 Task: Create a due date automation trigger when advanced on, on the wednesdayof the week before a card is due add fields without custom field "Resume" set to a date between 1 and 7 days ago at 11:00 AM.
Action: Mouse moved to (985, 79)
Screenshot: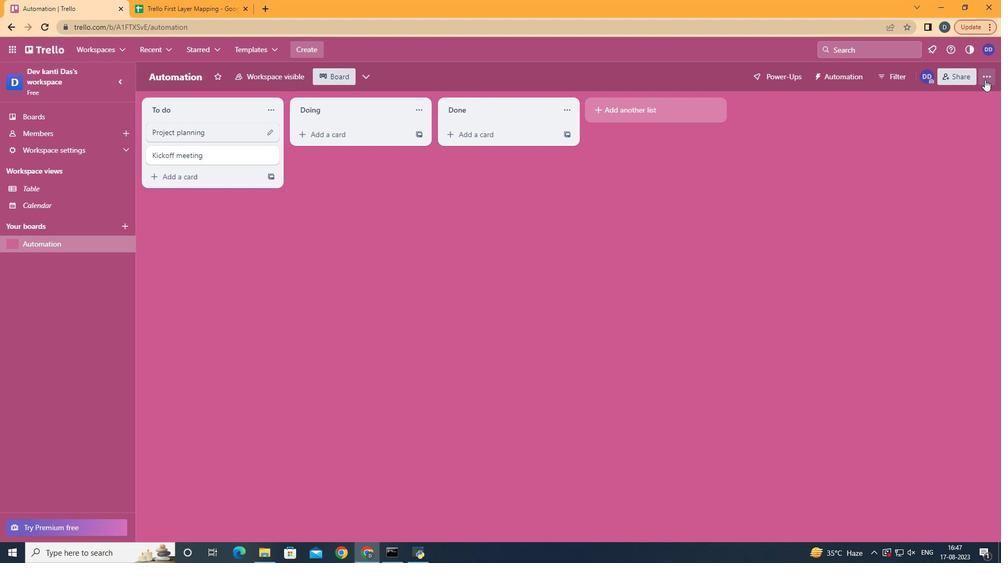 
Action: Mouse pressed left at (985, 79)
Screenshot: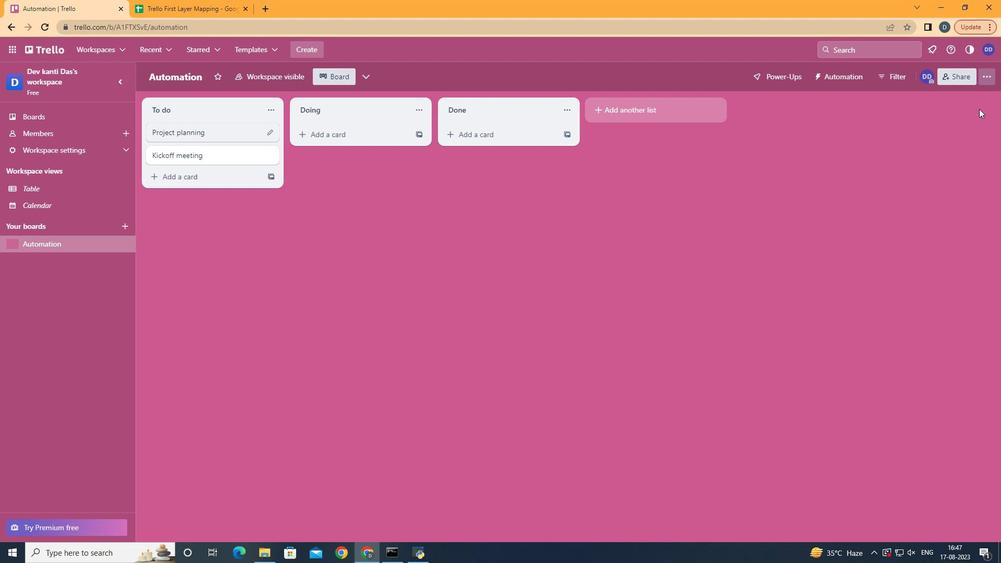 
Action: Mouse moved to (930, 217)
Screenshot: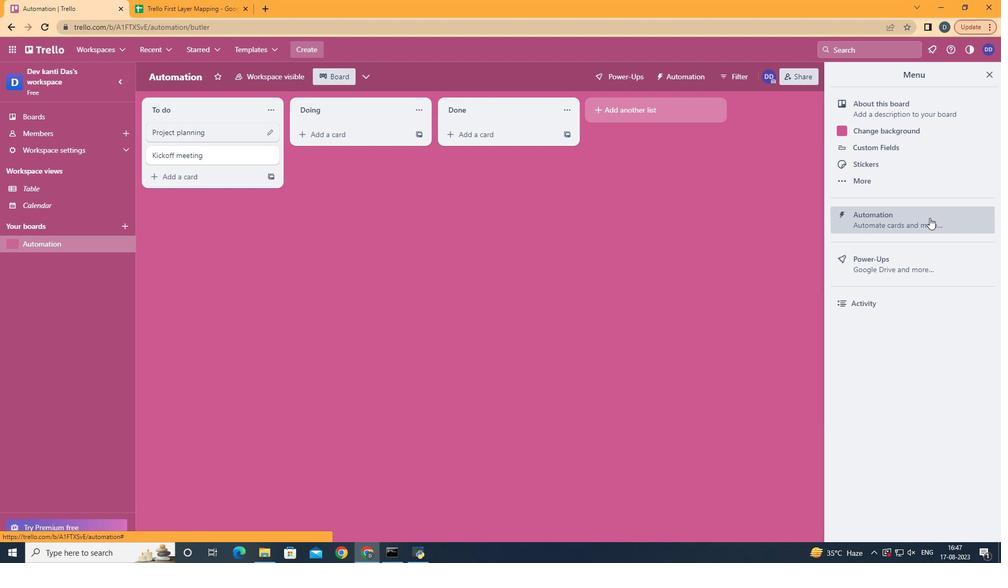 
Action: Mouse pressed left at (930, 217)
Screenshot: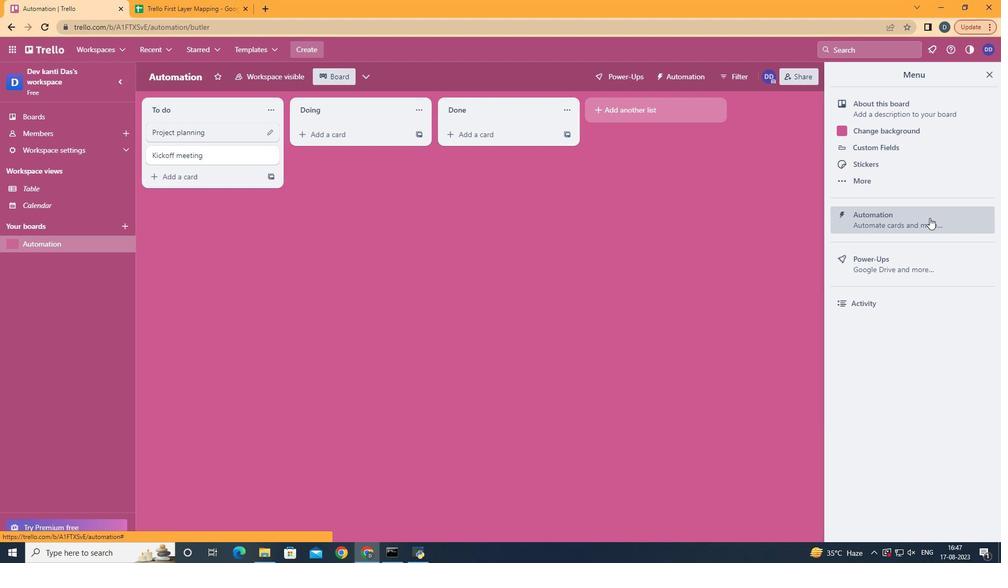 
Action: Mouse moved to (196, 214)
Screenshot: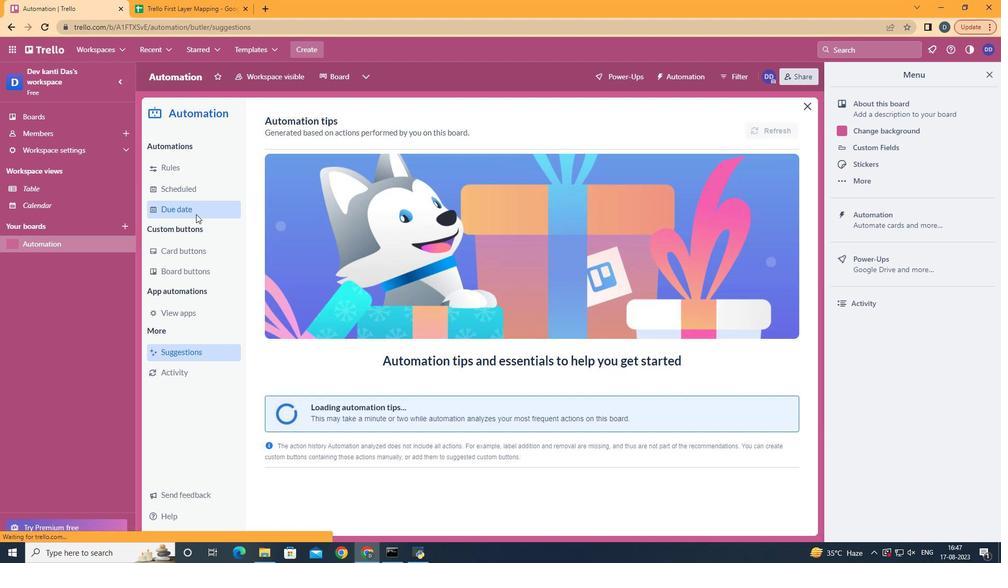 
Action: Mouse pressed left at (196, 214)
Screenshot: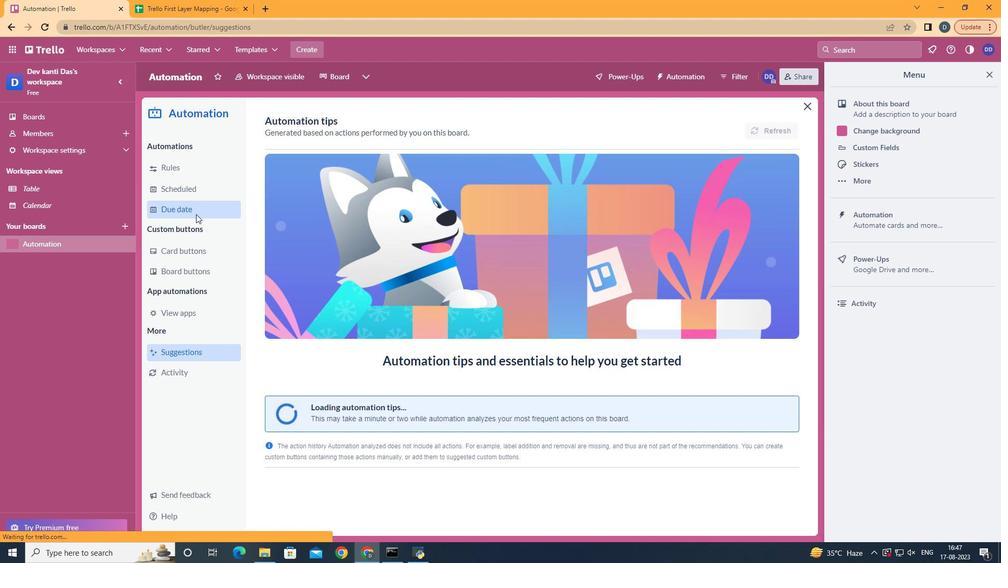 
Action: Mouse moved to (736, 126)
Screenshot: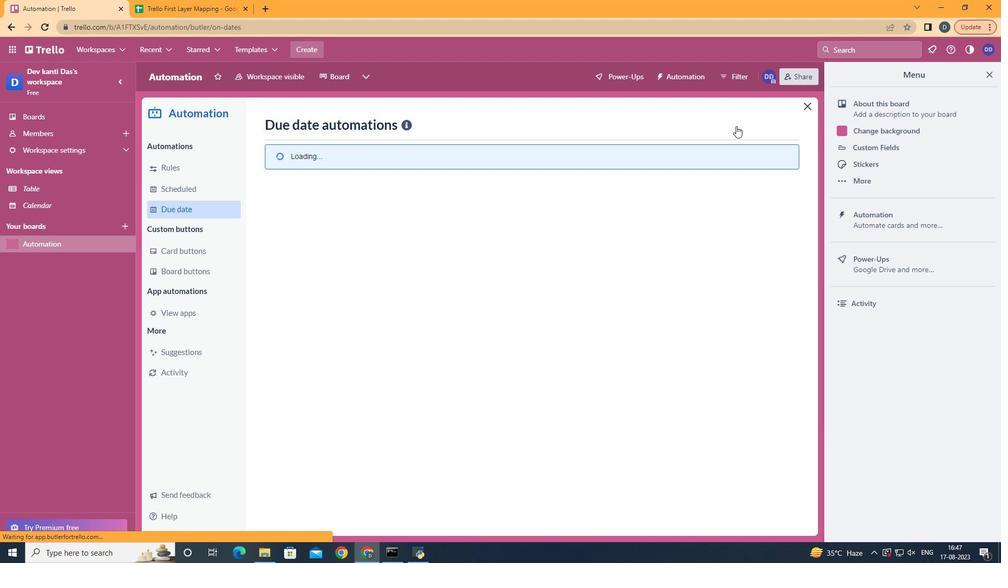 
Action: Mouse pressed left at (736, 126)
Screenshot: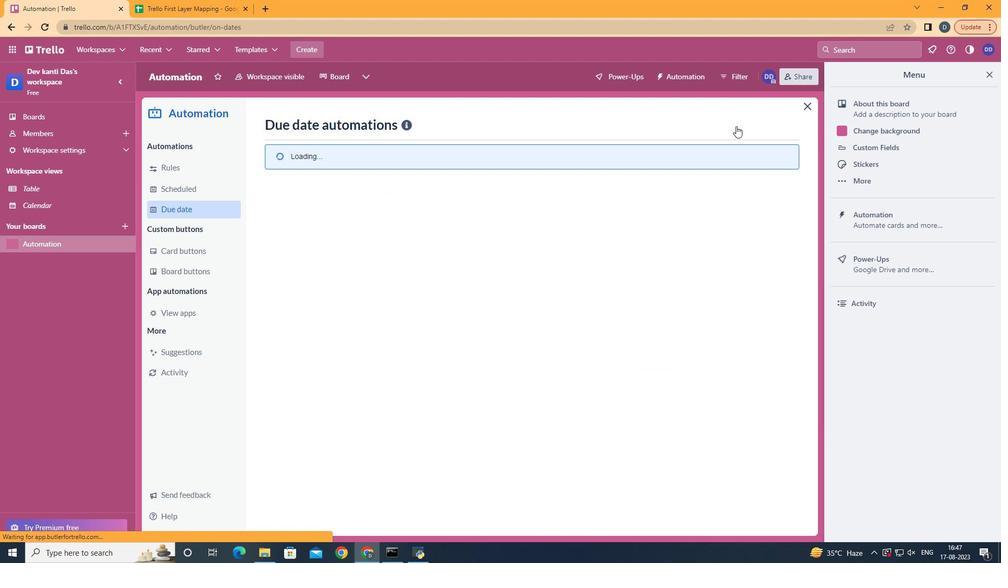 
Action: Mouse pressed left at (736, 126)
Screenshot: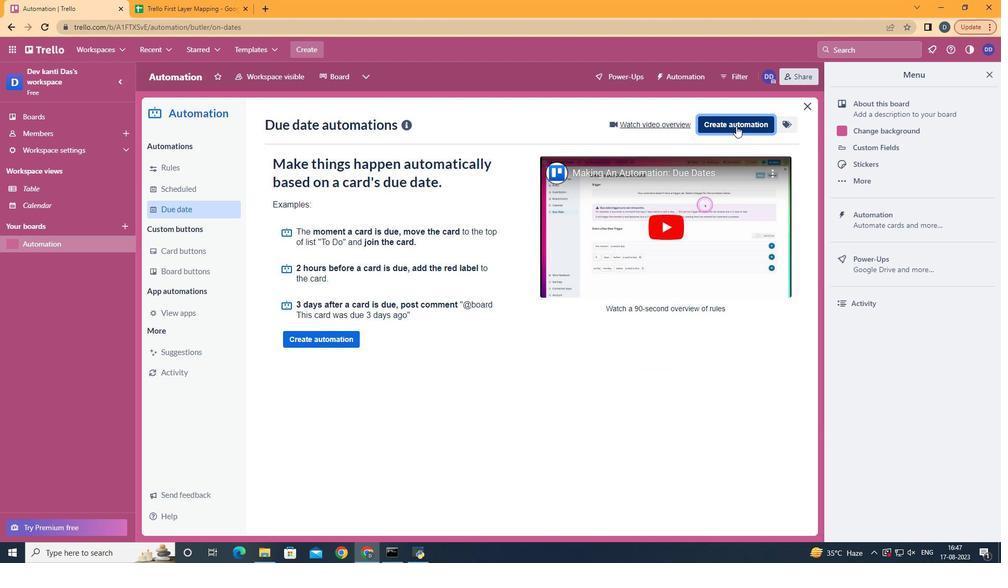 
Action: Mouse moved to (528, 229)
Screenshot: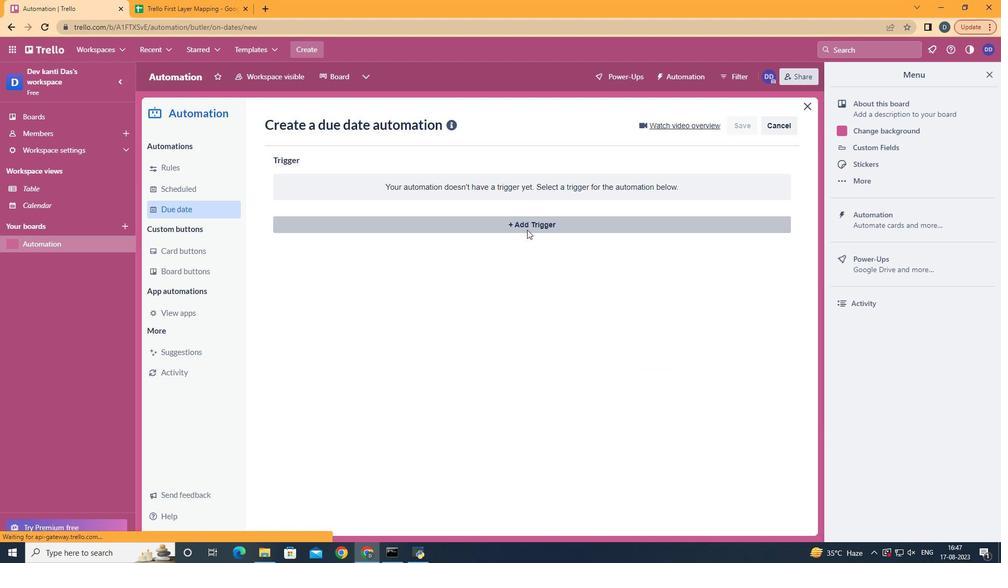 
Action: Mouse pressed left at (528, 229)
Screenshot: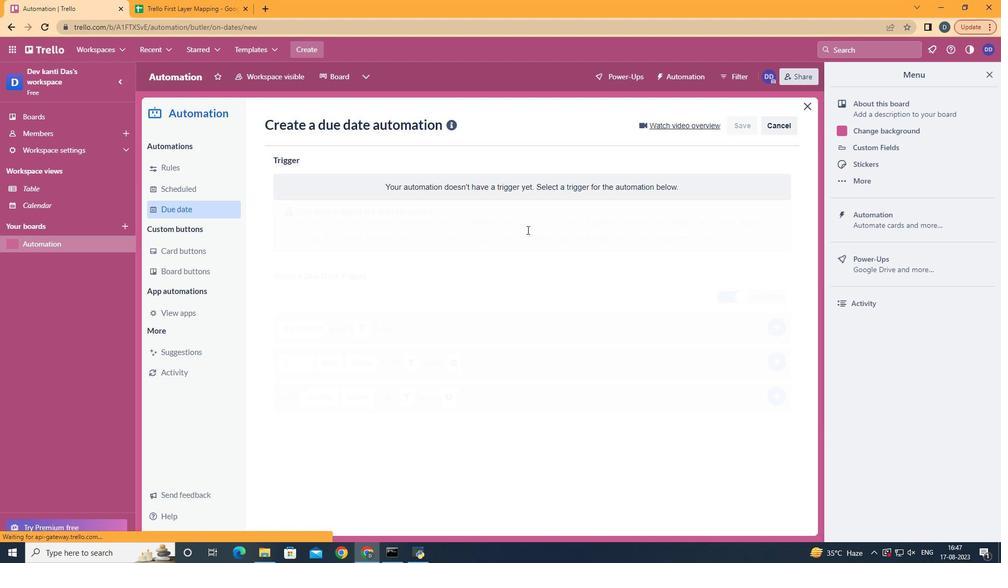 
Action: Mouse moved to (343, 315)
Screenshot: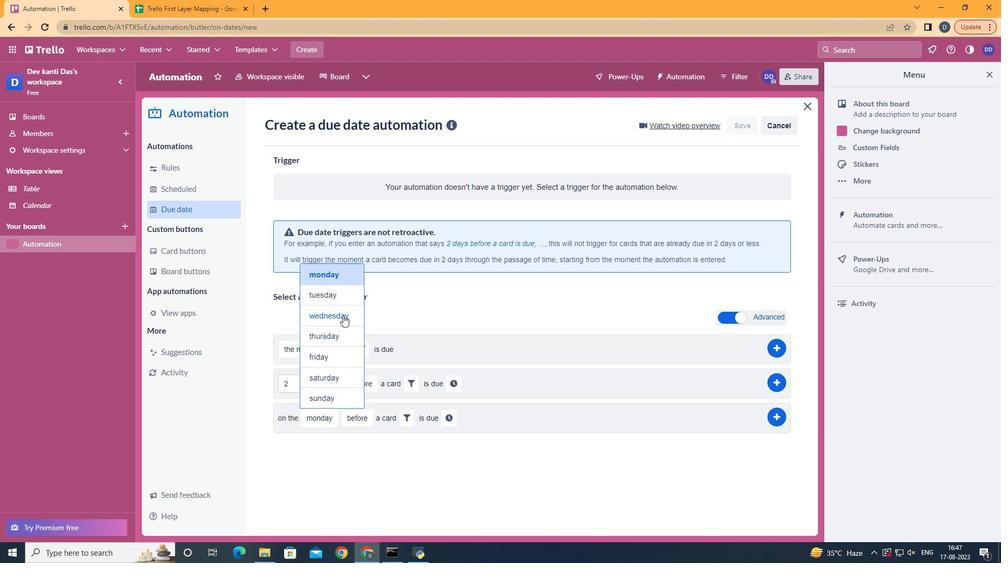 
Action: Mouse pressed left at (343, 315)
Screenshot: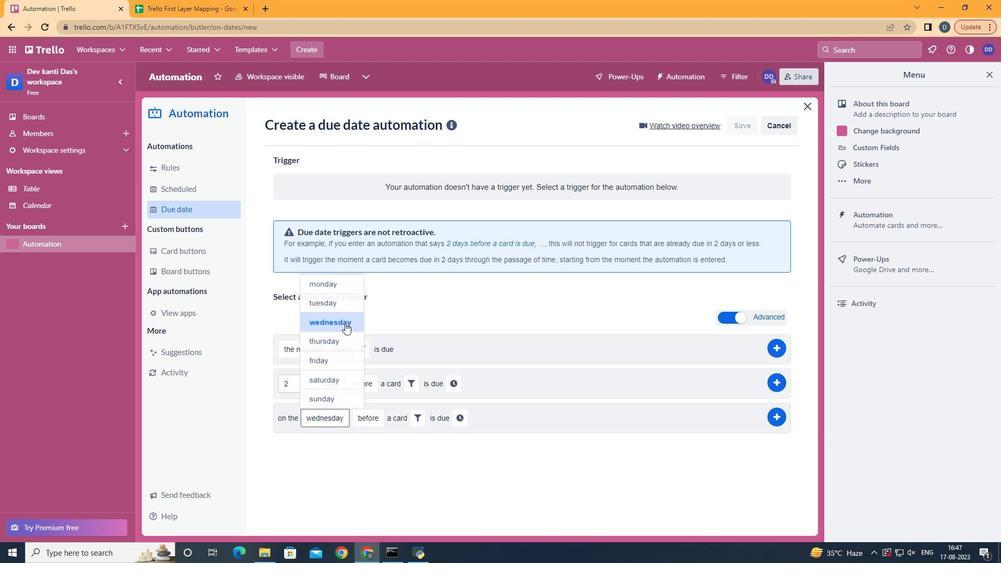 
Action: Mouse moved to (392, 496)
Screenshot: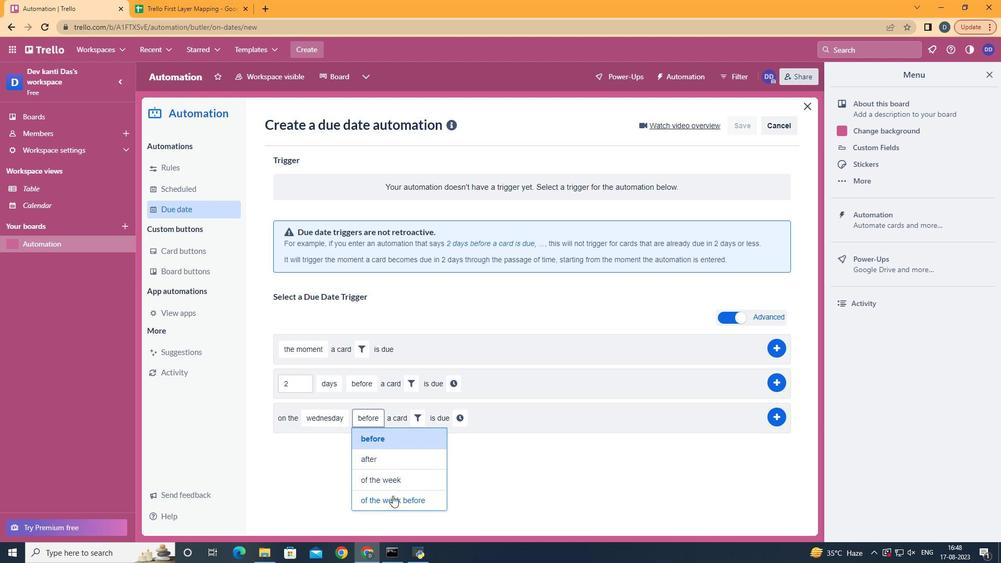 
Action: Mouse pressed left at (392, 496)
Screenshot: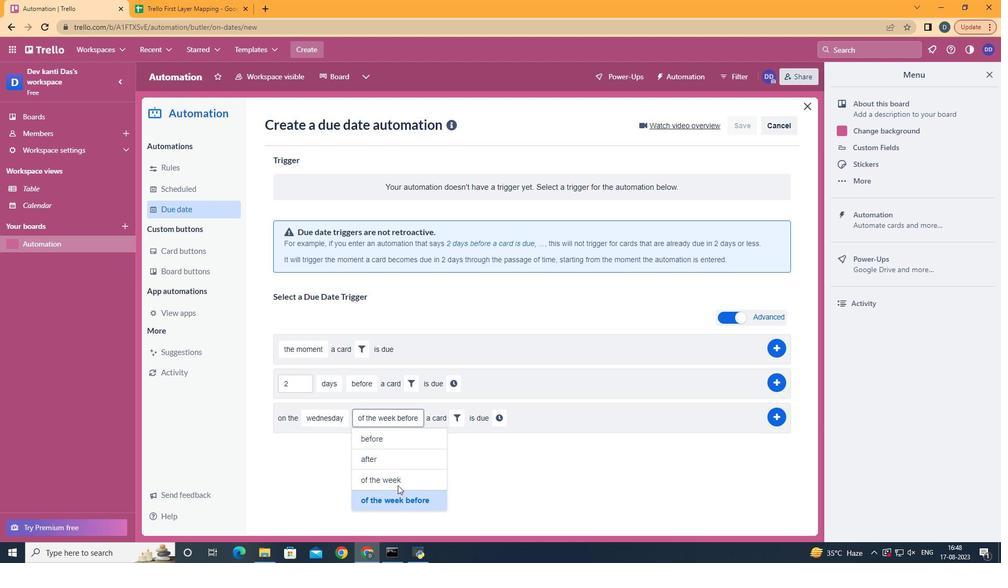 
Action: Mouse moved to (461, 411)
Screenshot: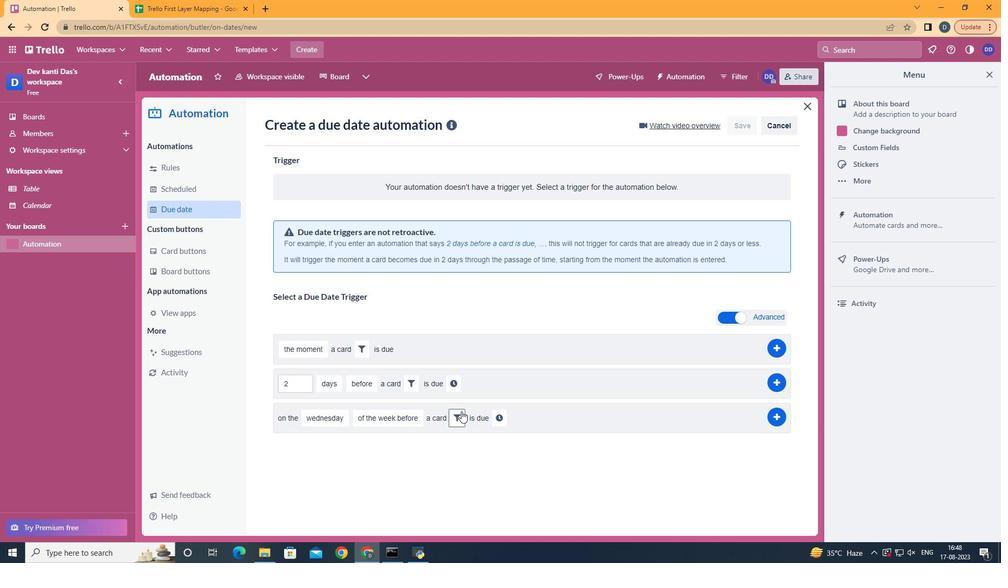 
Action: Mouse pressed left at (461, 411)
Screenshot: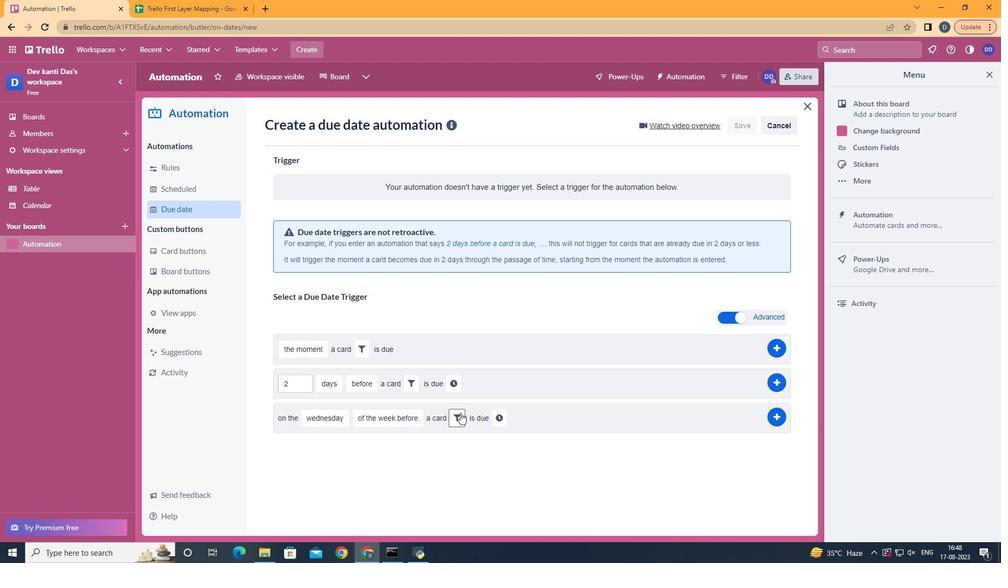 
Action: Mouse moved to (617, 447)
Screenshot: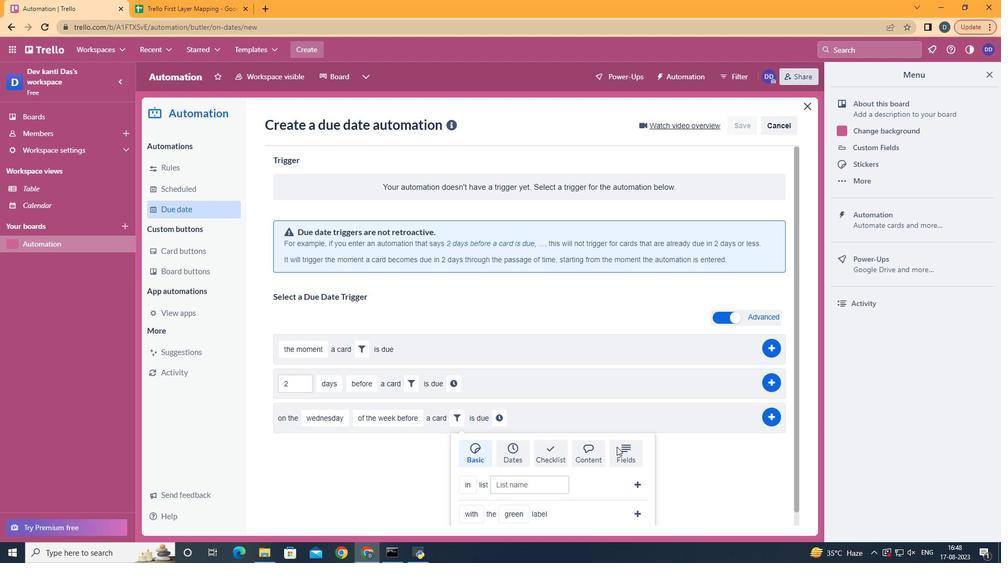 
Action: Mouse pressed left at (617, 447)
Screenshot: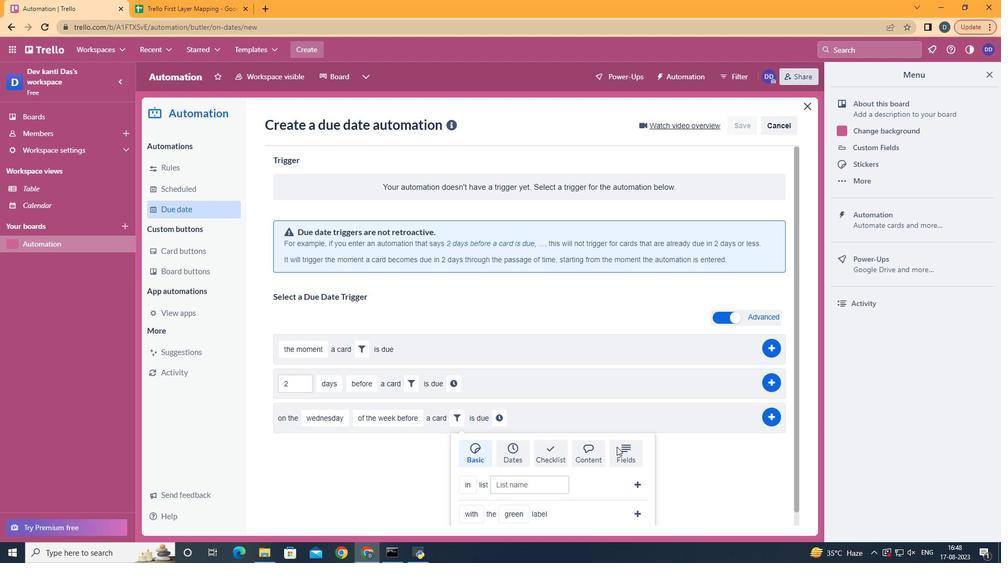 
Action: Mouse moved to (616, 446)
Screenshot: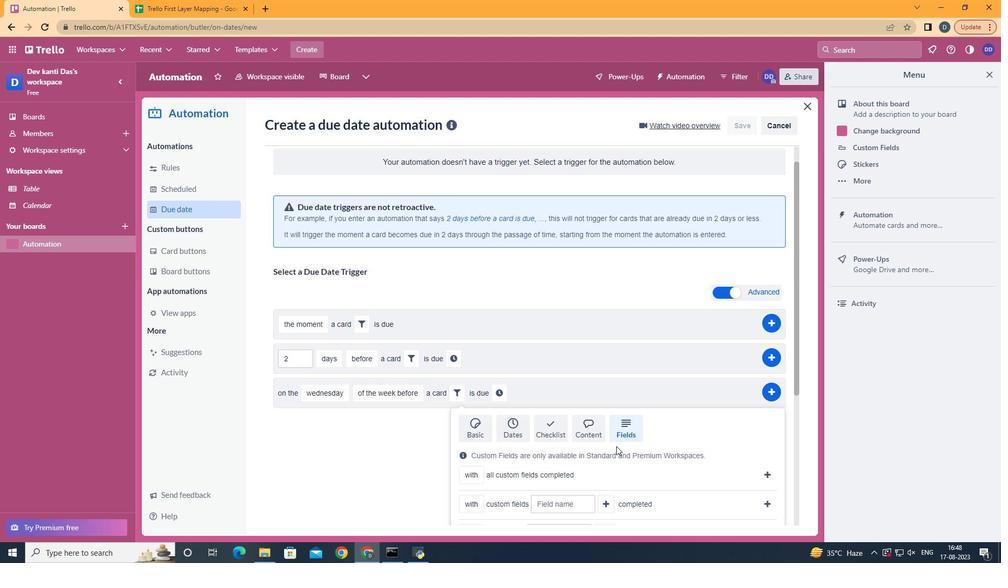 
Action: Mouse scrolled (616, 446) with delta (0, 0)
Screenshot: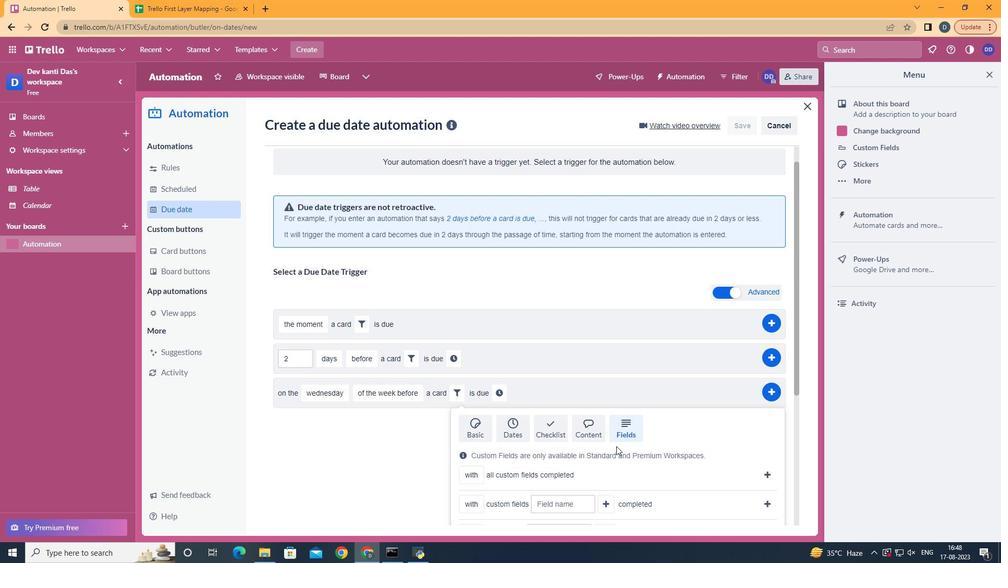 
Action: Mouse scrolled (616, 446) with delta (0, 0)
Screenshot: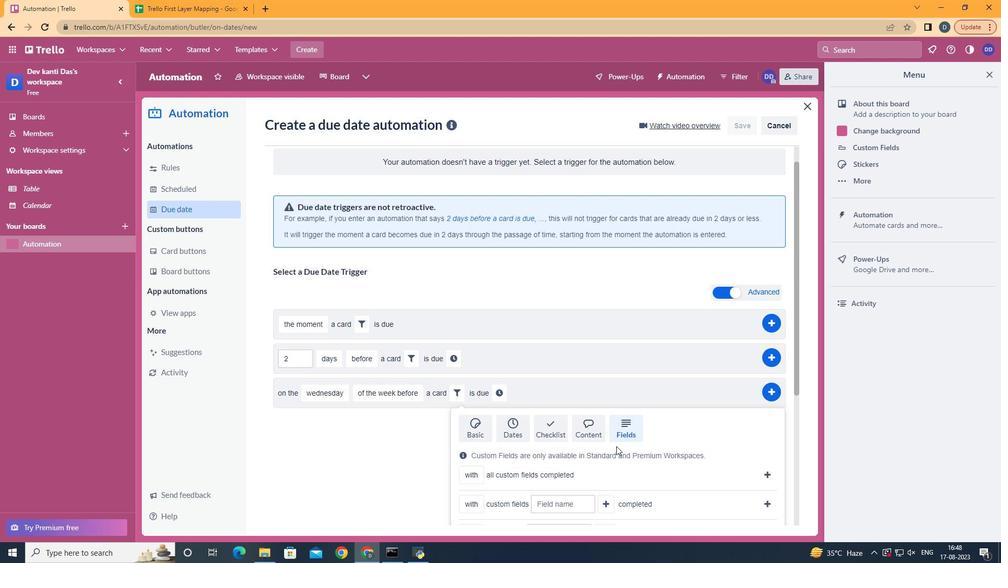 
Action: Mouse scrolled (616, 446) with delta (0, 0)
Screenshot: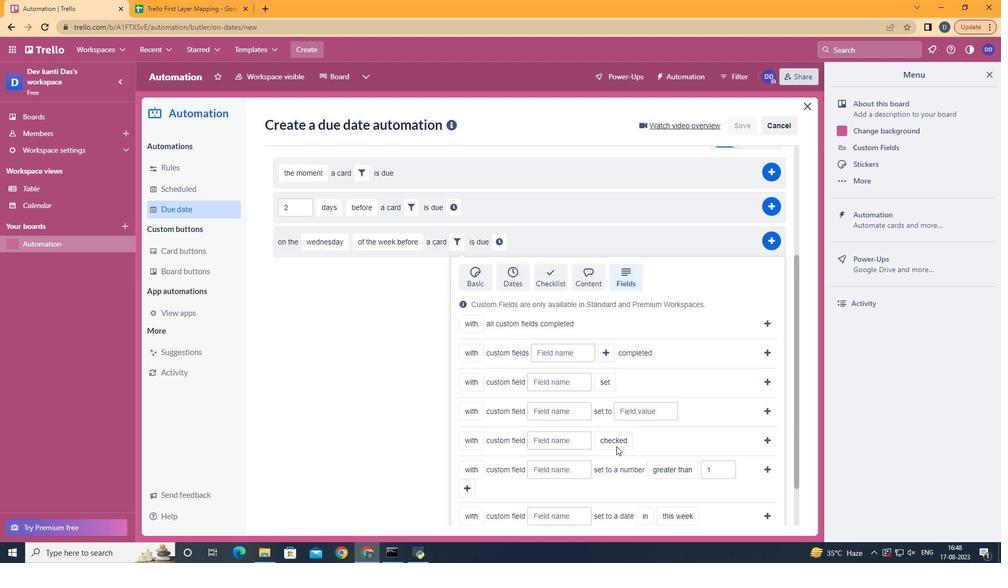 
Action: Mouse scrolled (616, 446) with delta (0, 0)
Screenshot: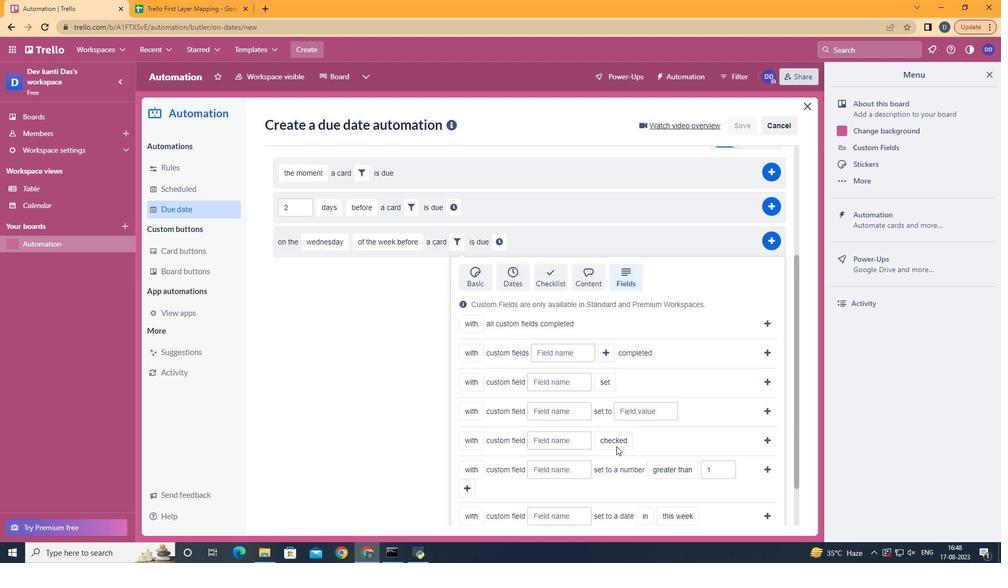 
Action: Mouse scrolled (616, 446) with delta (0, 0)
Screenshot: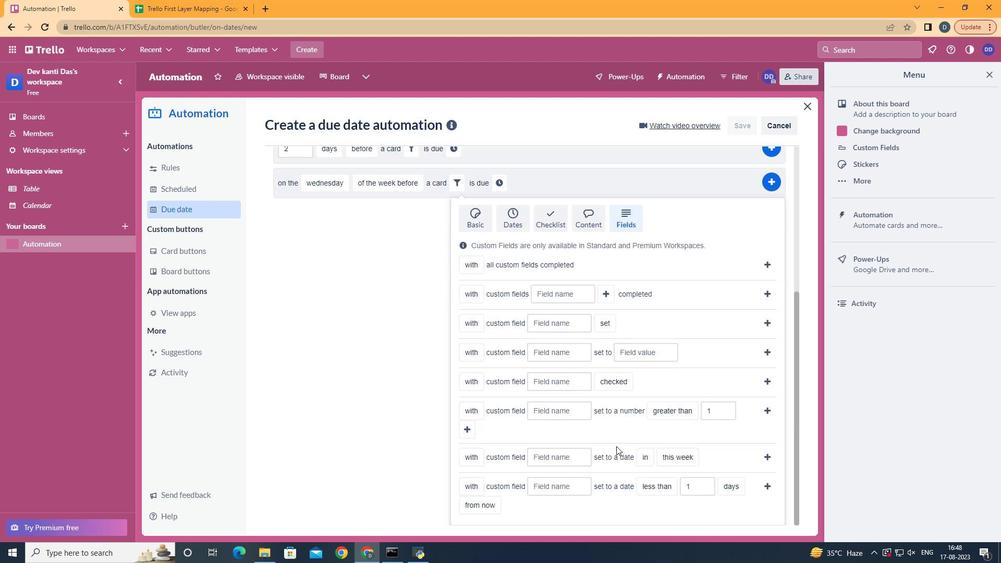 
Action: Mouse scrolled (616, 446) with delta (0, 0)
Screenshot: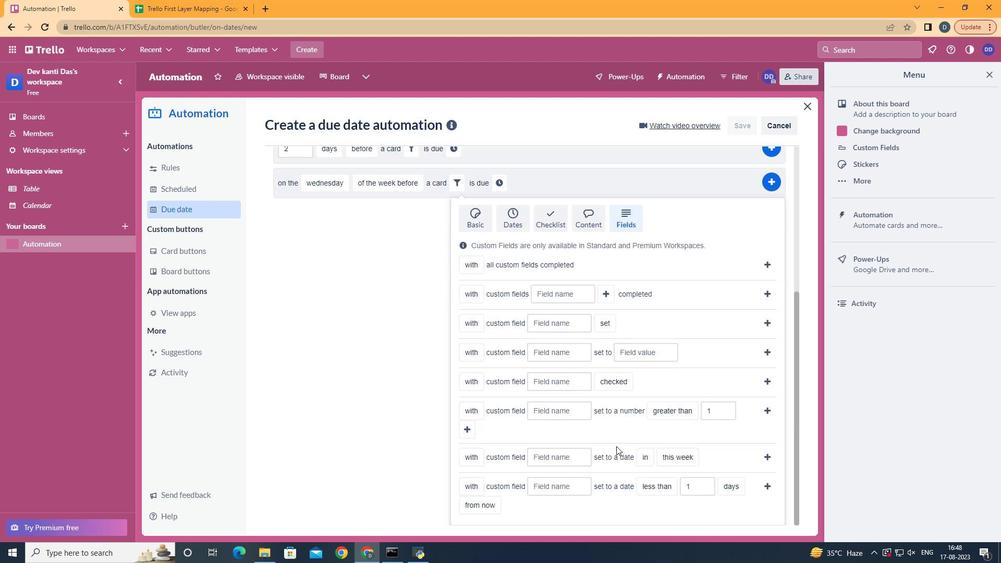 
Action: Mouse scrolled (616, 446) with delta (0, 0)
Screenshot: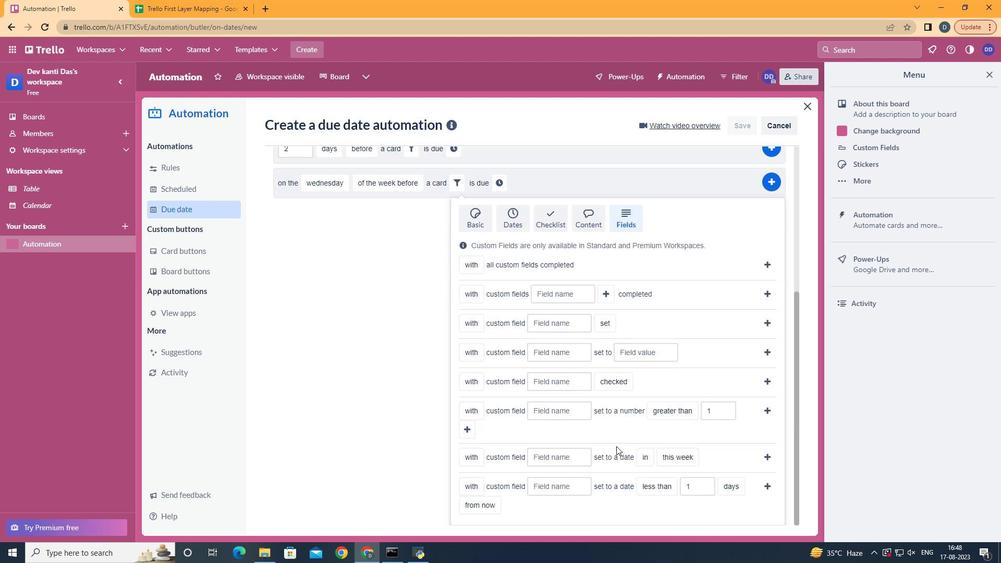 
Action: Mouse moved to (476, 466)
Screenshot: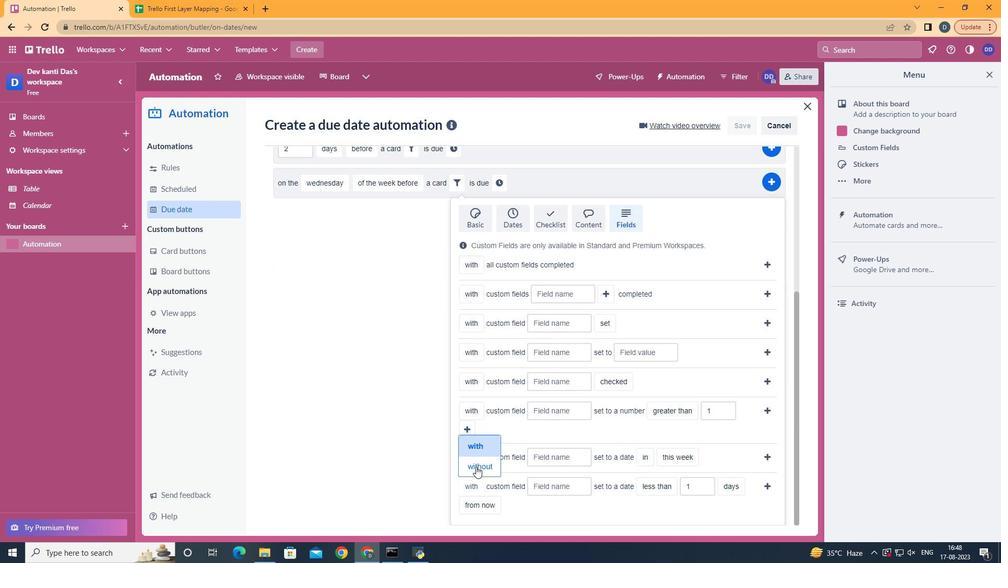 
Action: Mouse pressed left at (476, 466)
Screenshot: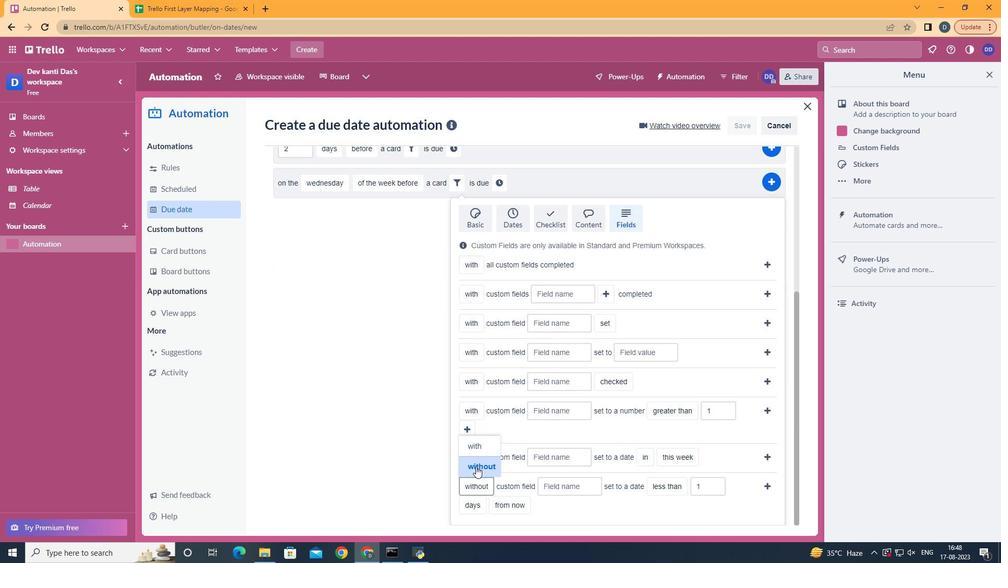 
Action: Mouse moved to (570, 486)
Screenshot: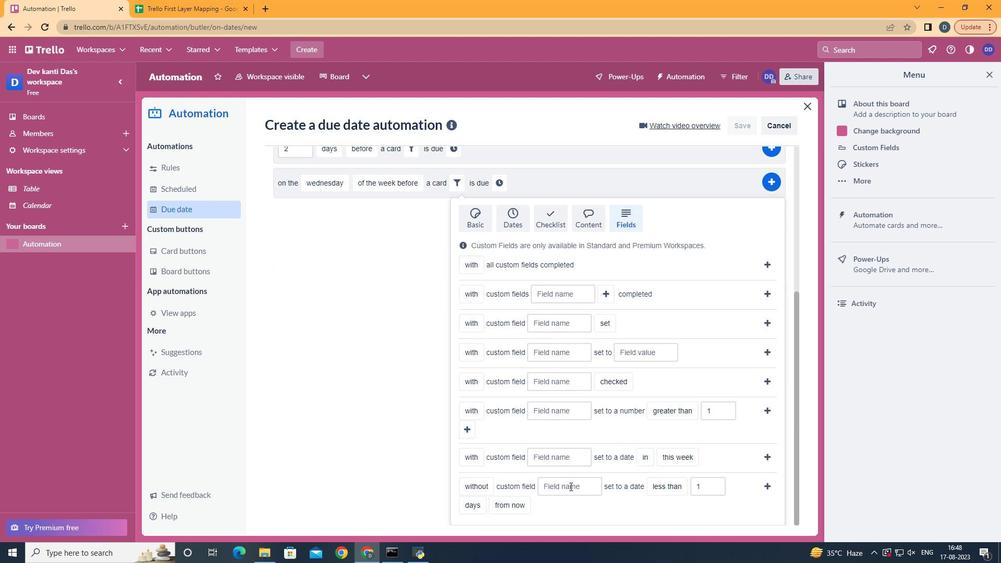 
Action: Mouse pressed left at (570, 486)
Screenshot: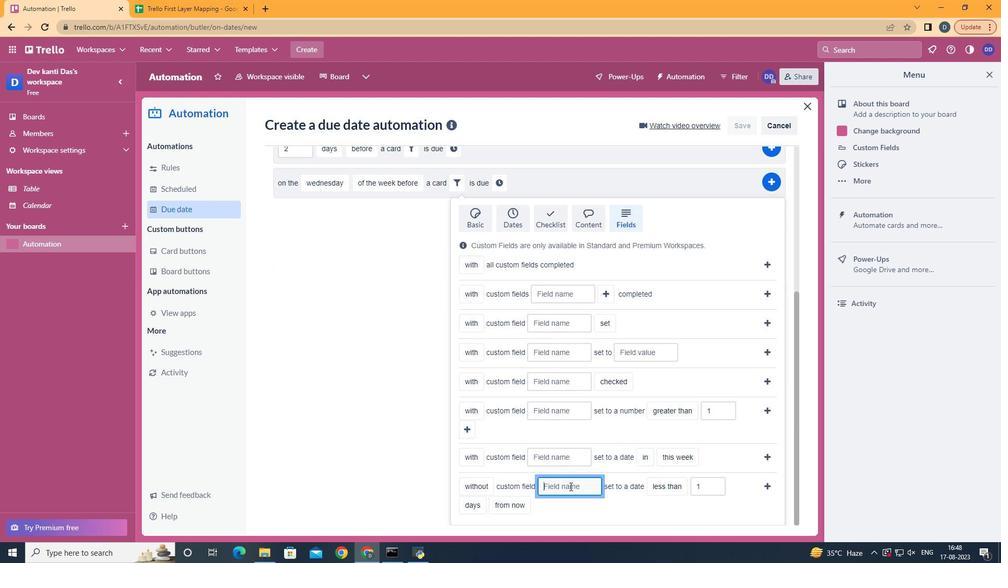 
Action: Mouse moved to (573, 486)
Screenshot: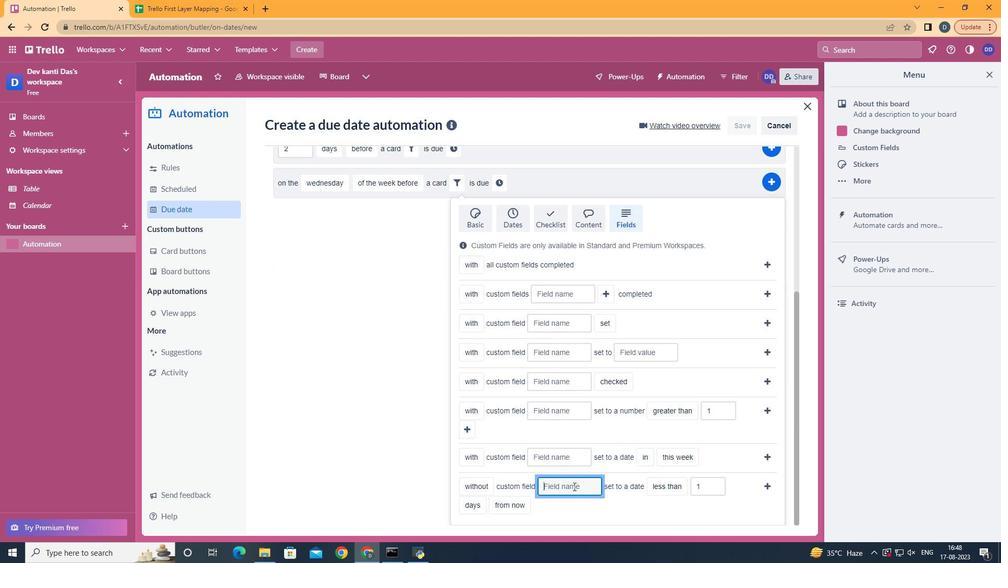 
Action: Key pressed <Key.shift>Resume
Screenshot: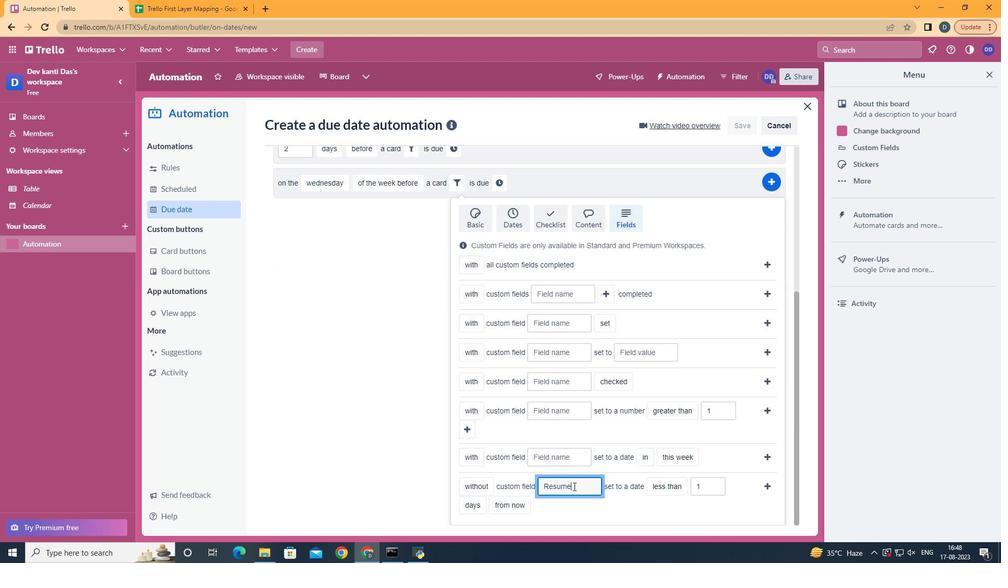 
Action: Mouse moved to (670, 464)
Screenshot: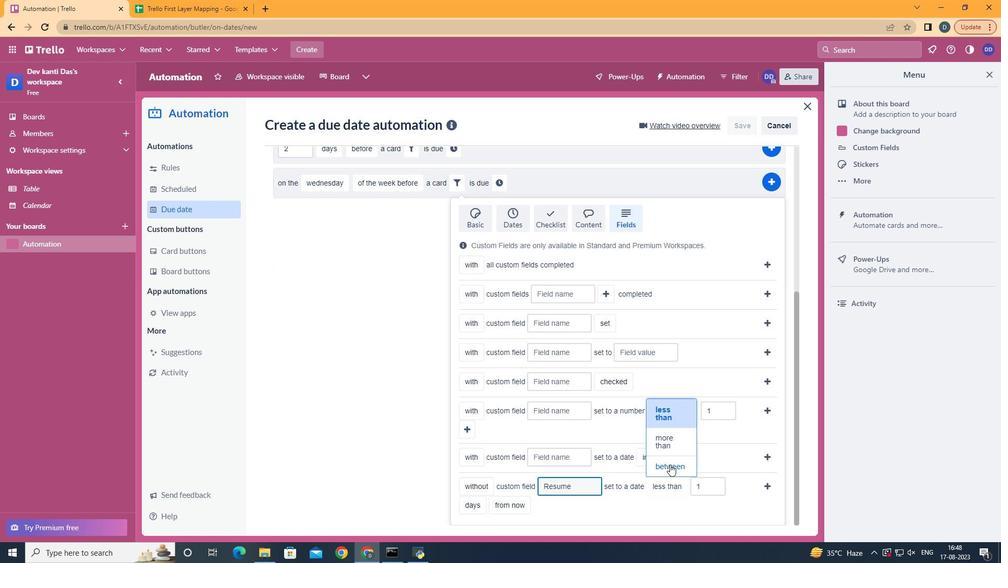 
Action: Mouse pressed left at (670, 464)
Screenshot: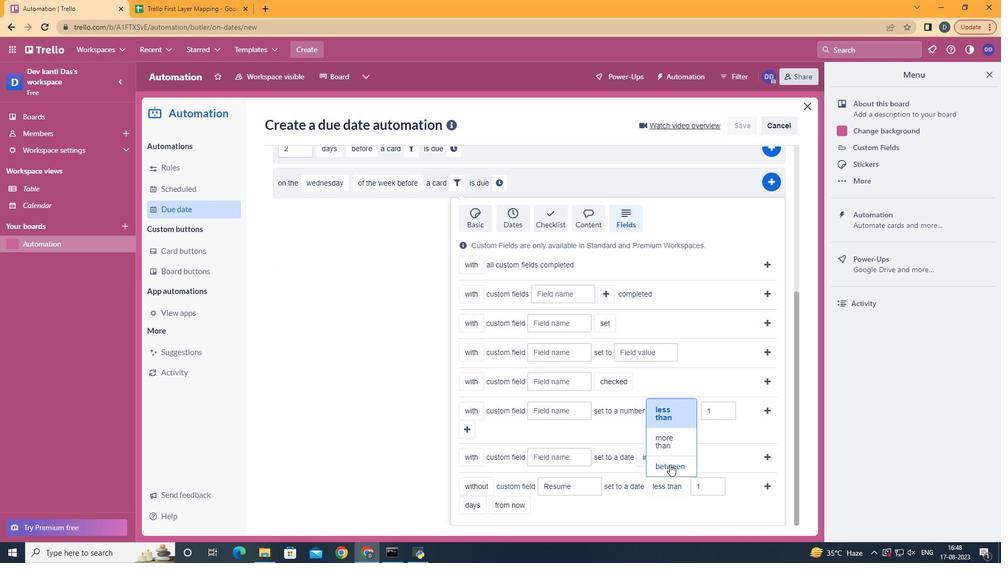 
Action: Mouse moved to (554, 489)
Screenshot: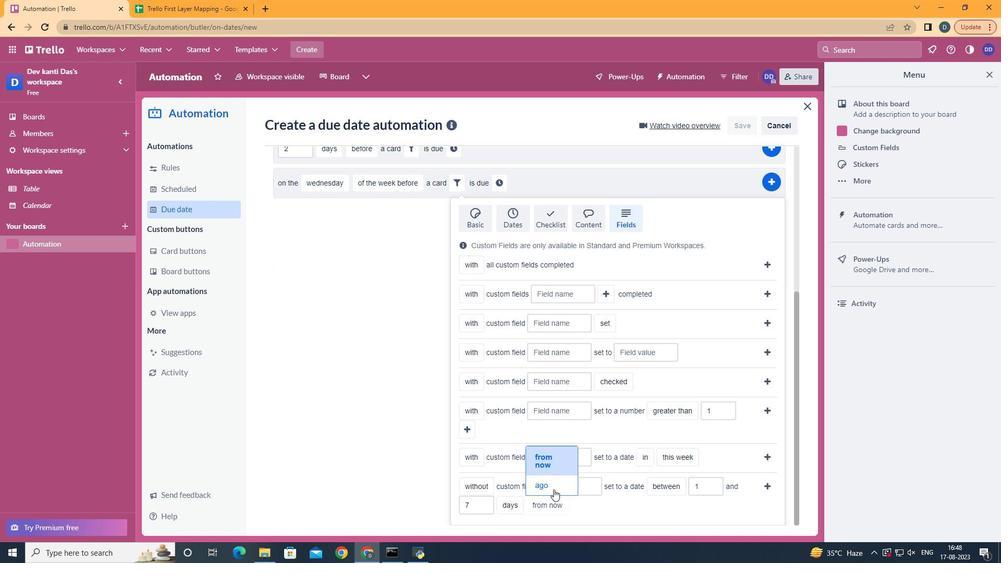 
Action: Mouse pressed left at (554, 489)
Screenshot: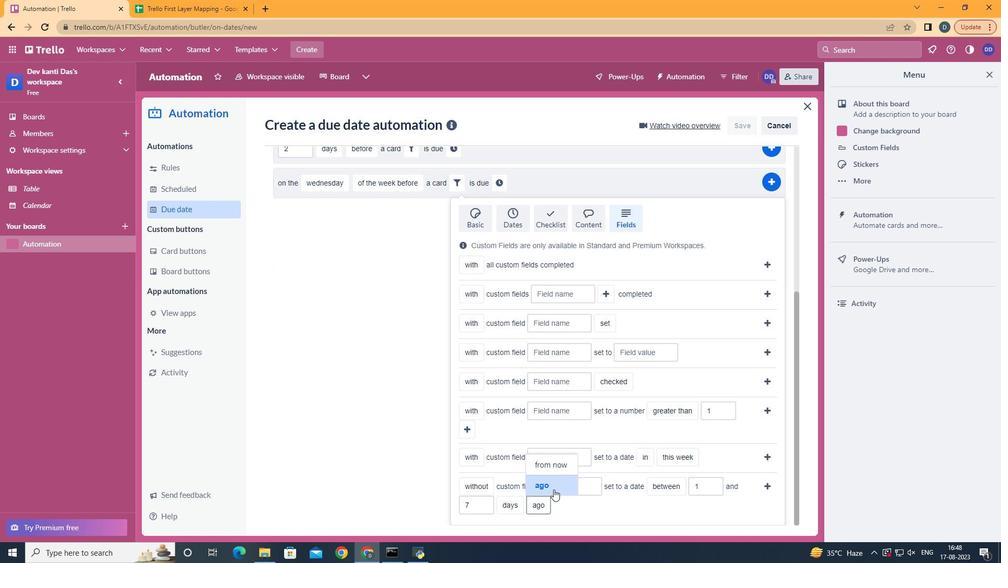 
Action: Mouse moved to (766, 484)
Screenshot: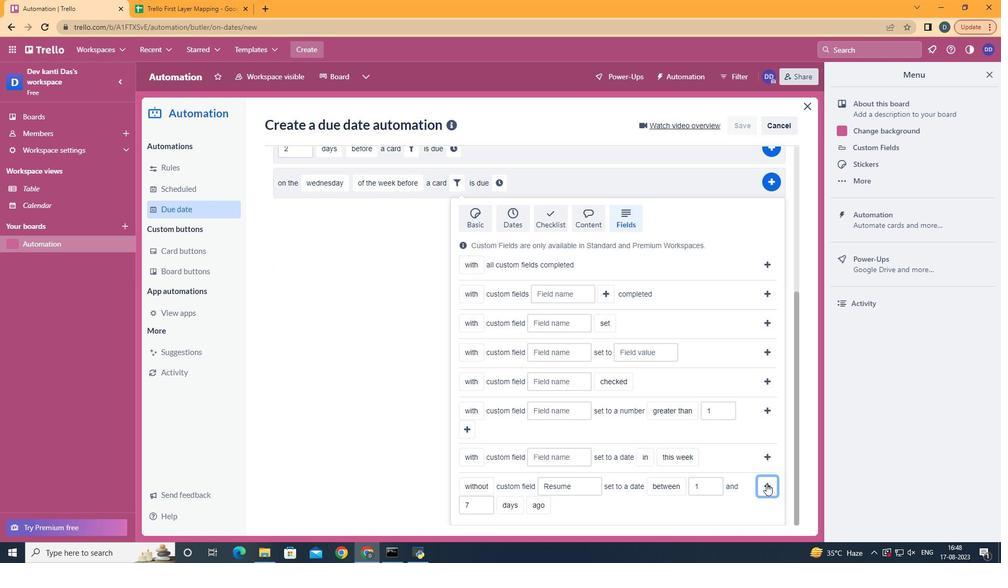 
Action: Mouse pressed left at (766, 484)
Screenshot: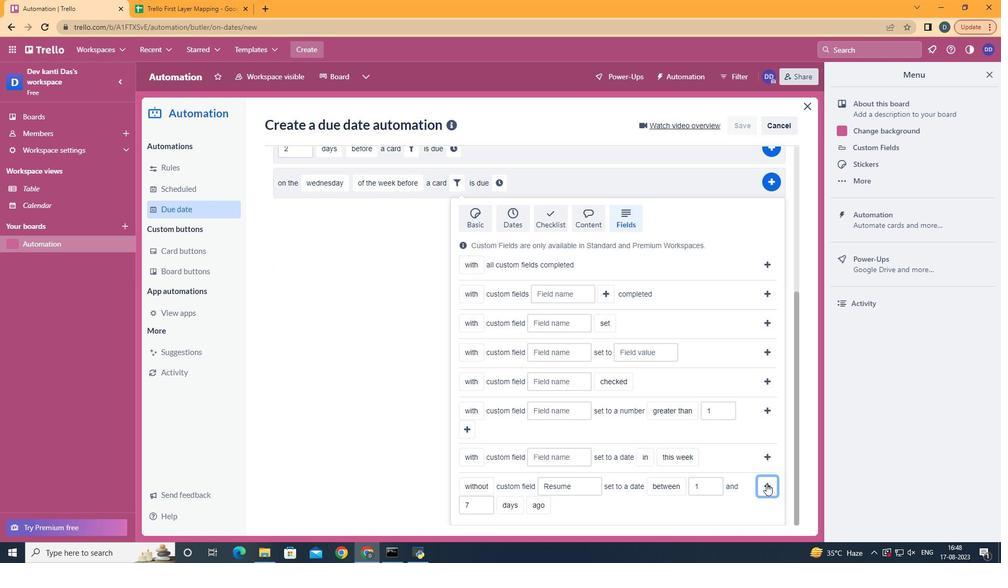 
Action: Mouse moved to (285, 441)
Screenshot: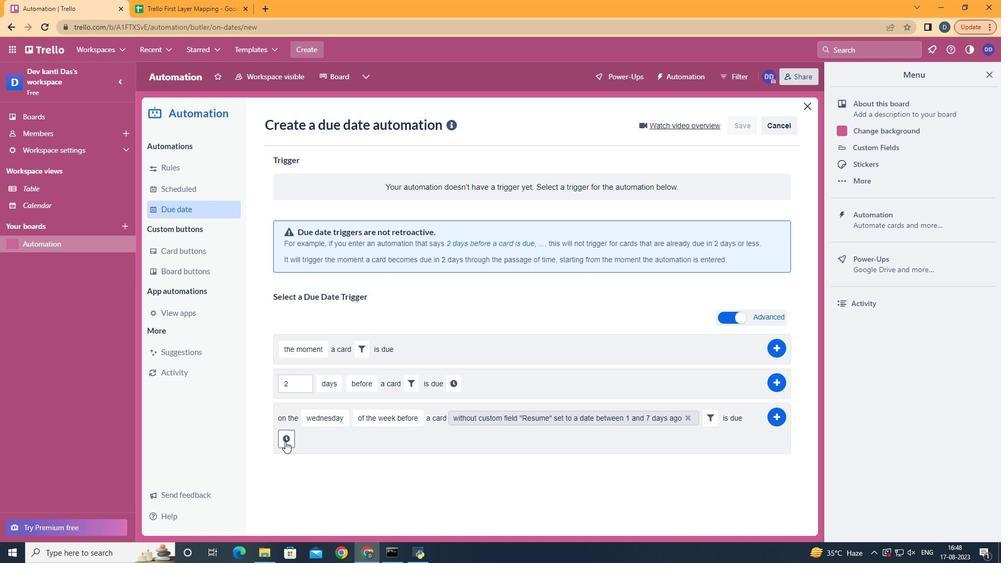 
Action: Mouse pressed left at (285, 441)
Screenshot: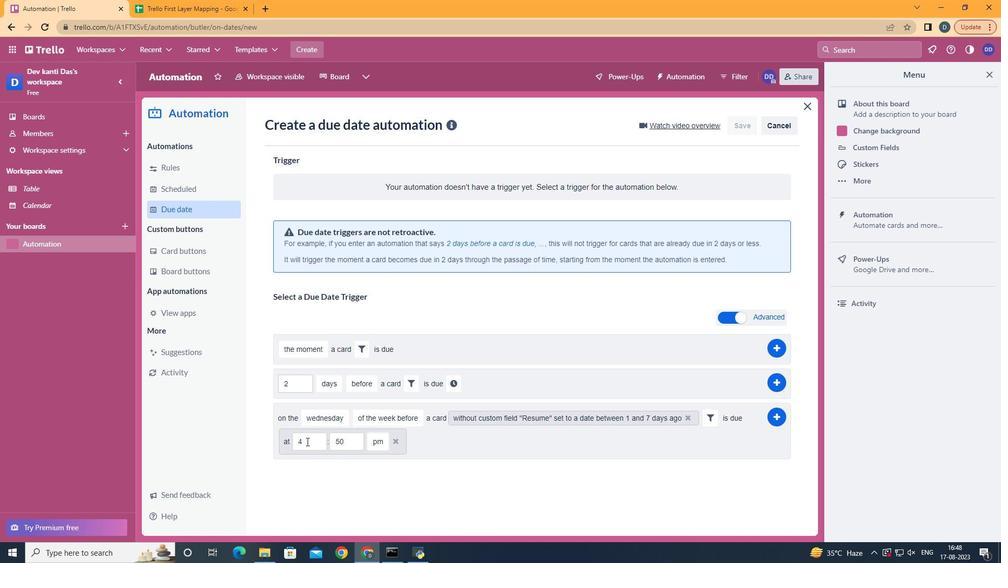 
Action: Mouse moved to (310, 441)
Screenshot: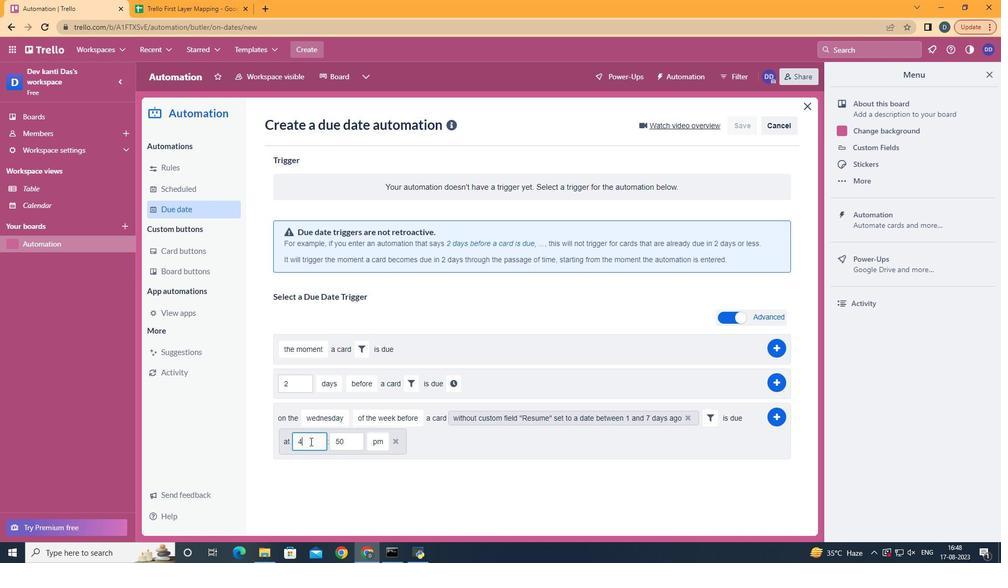 
Action: Mouse pressed left at (310, 441)
Screenshot: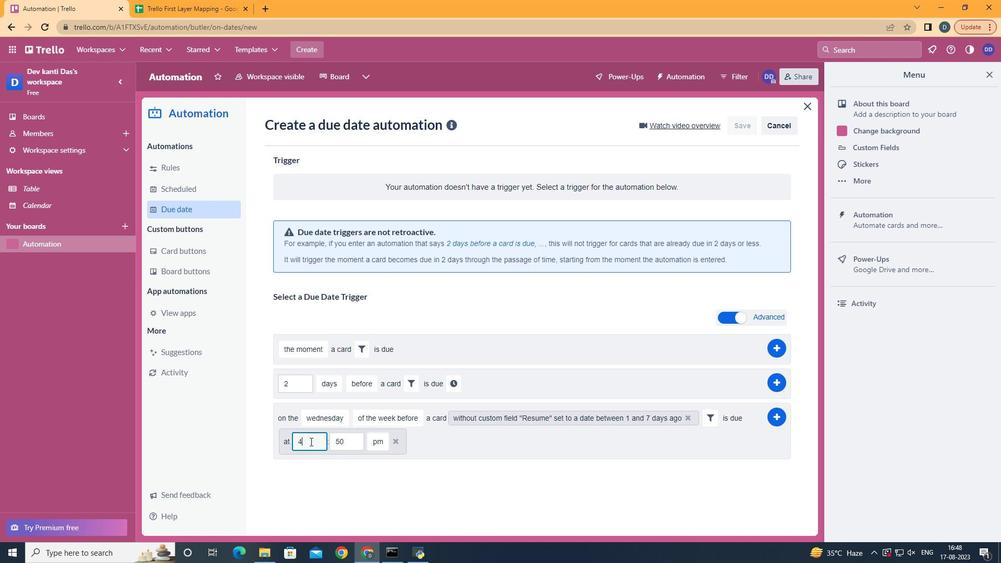 
Action: Key pressed <Key.backspace>11
Screenshot: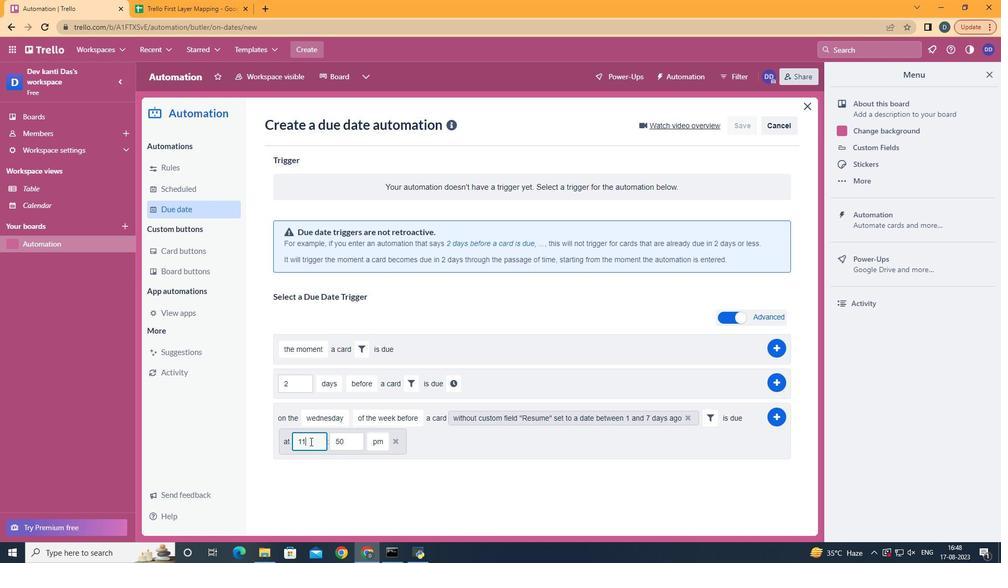 
Action: Mouse moved to (349, 447)
Screenshot: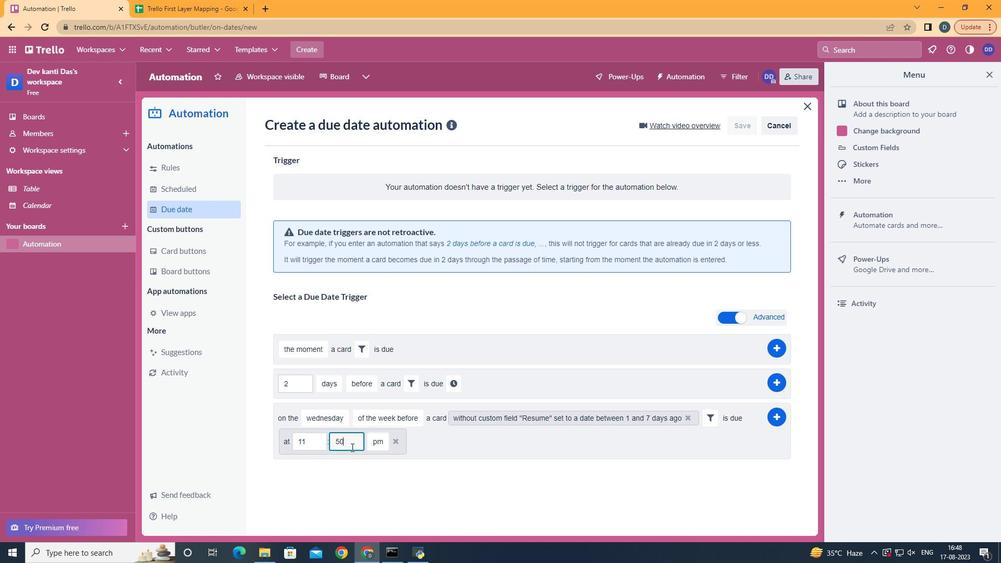 
Action: Mouse pressed left at (349, 447)
Screenshot: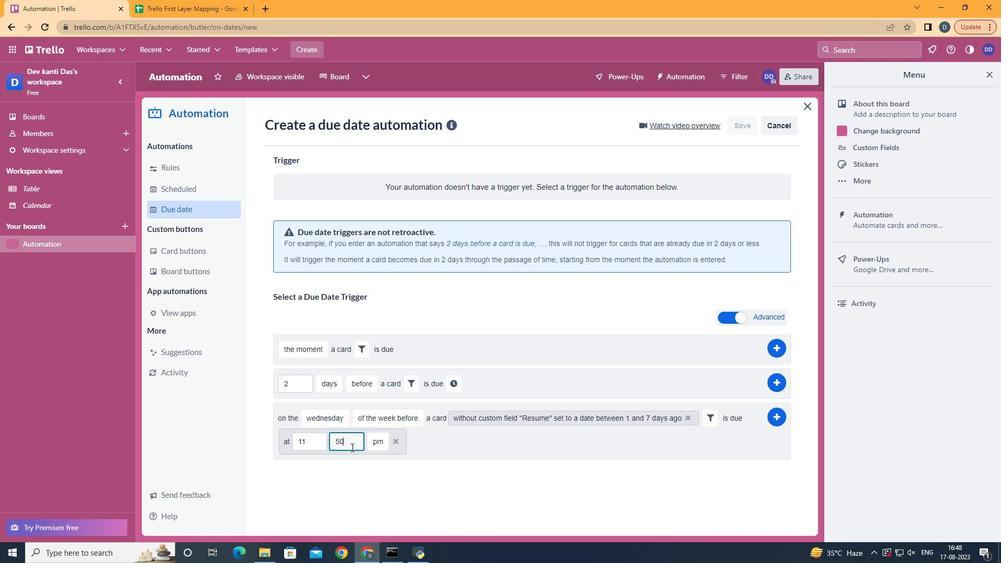 
Action: Mouse moved to (351, 446)
Screenshot: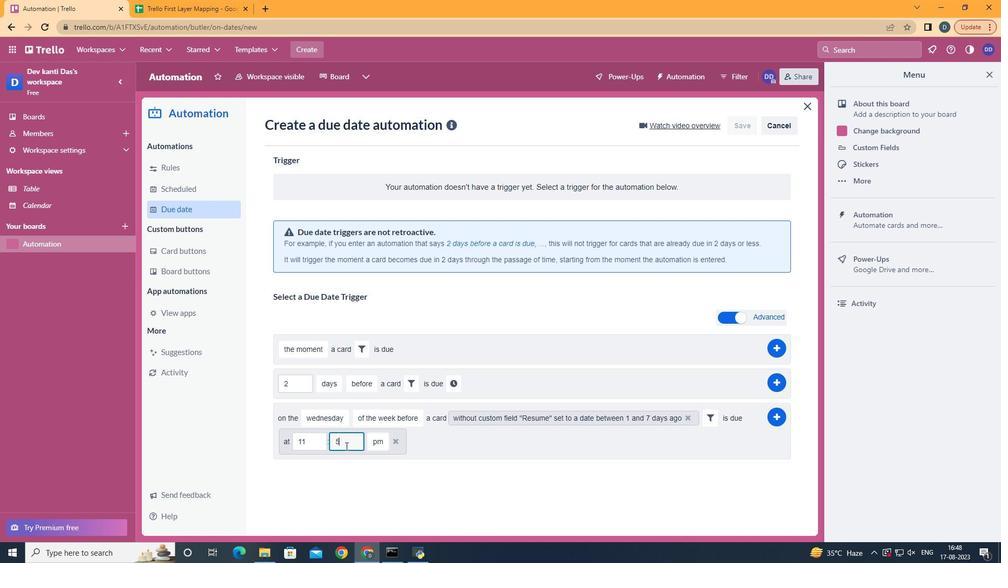 
Action: Key pressed <Key.backspace>
Screenshot: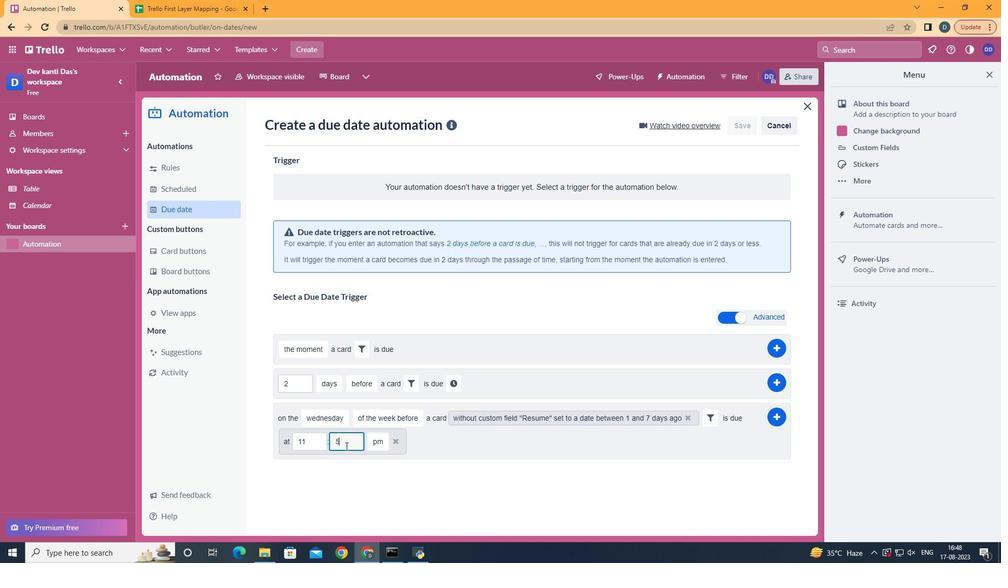 
Action: Mouse moved to (345, 446)
Screenshot: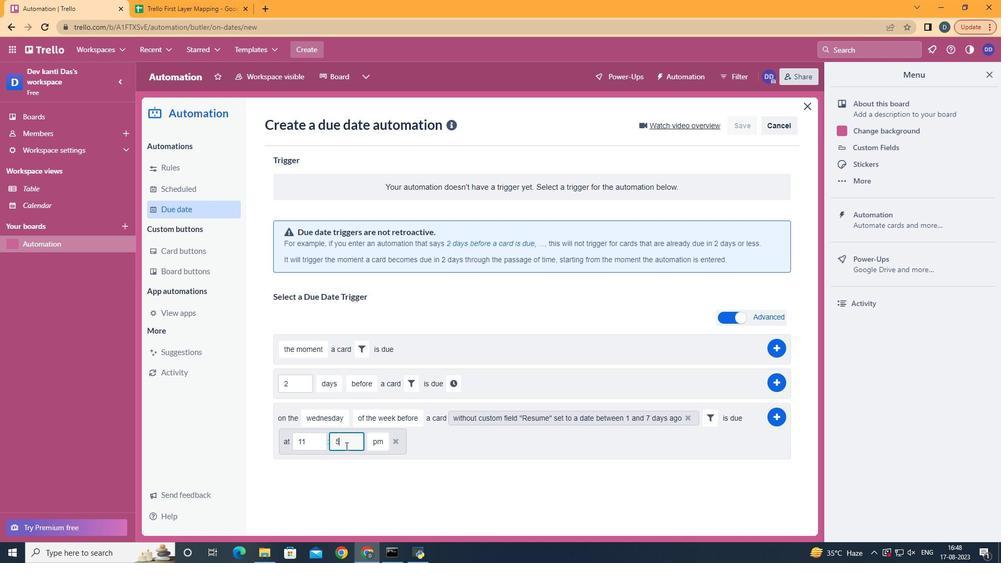 
Action: Key pressed <Key.backspace>00
Screenshot: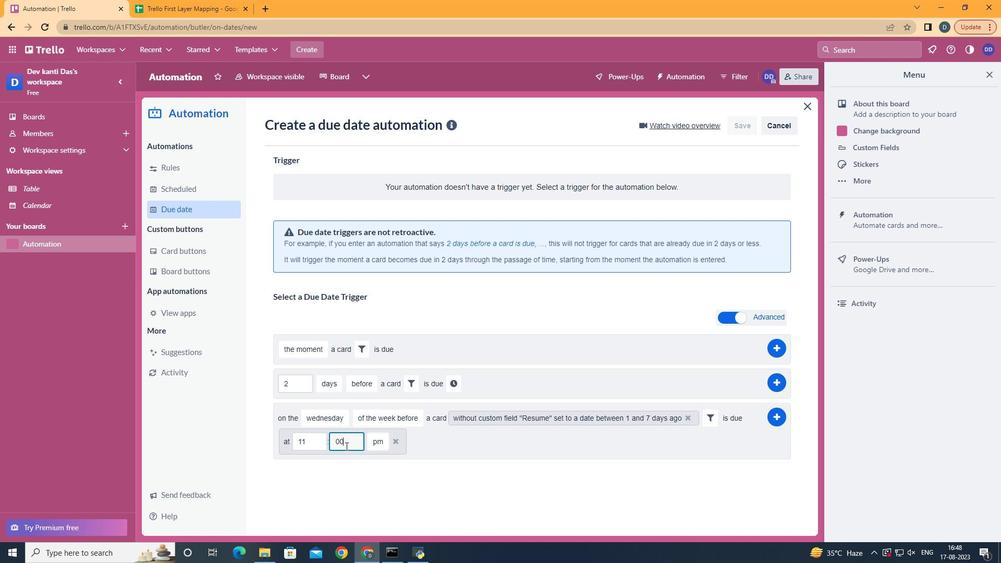 
Action: Mouse moved to (377, 462)
Screenshot: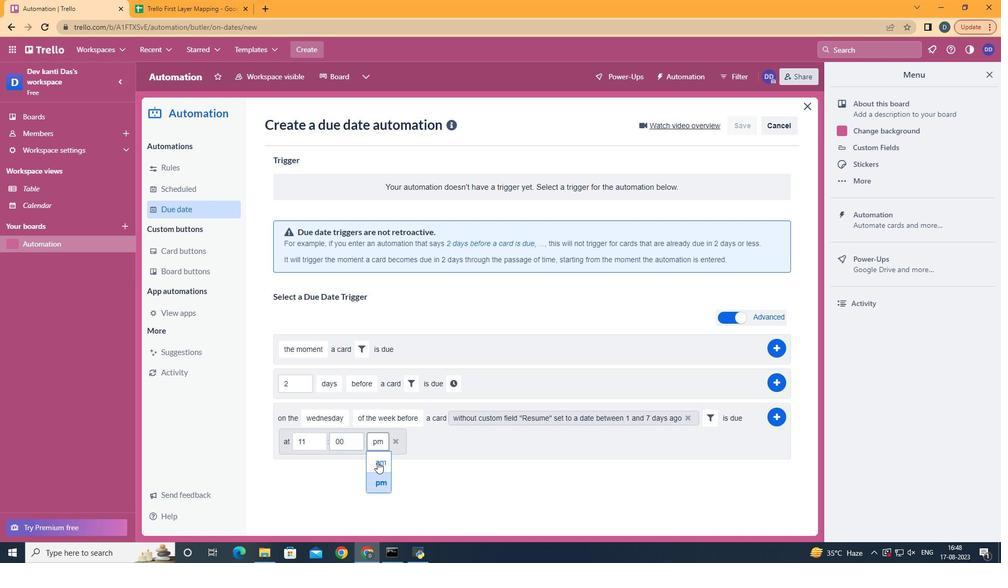 
Action: Mouse pressed left at (377, 462)
Screenshot: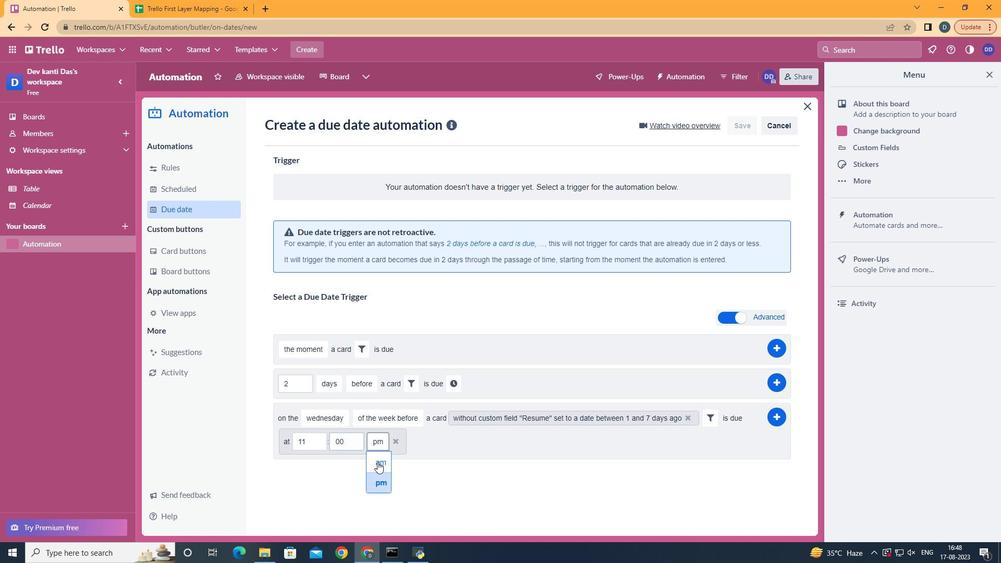 
Action: Mouse moved to (781, 423)
Screenshot: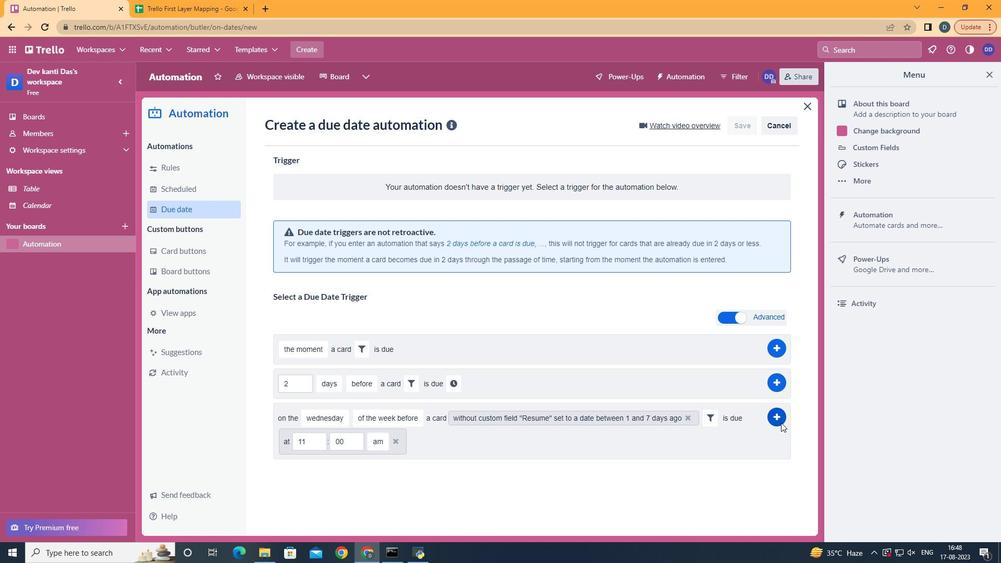 
Action: Mouse pressed left at (781, 418)
Screenshot: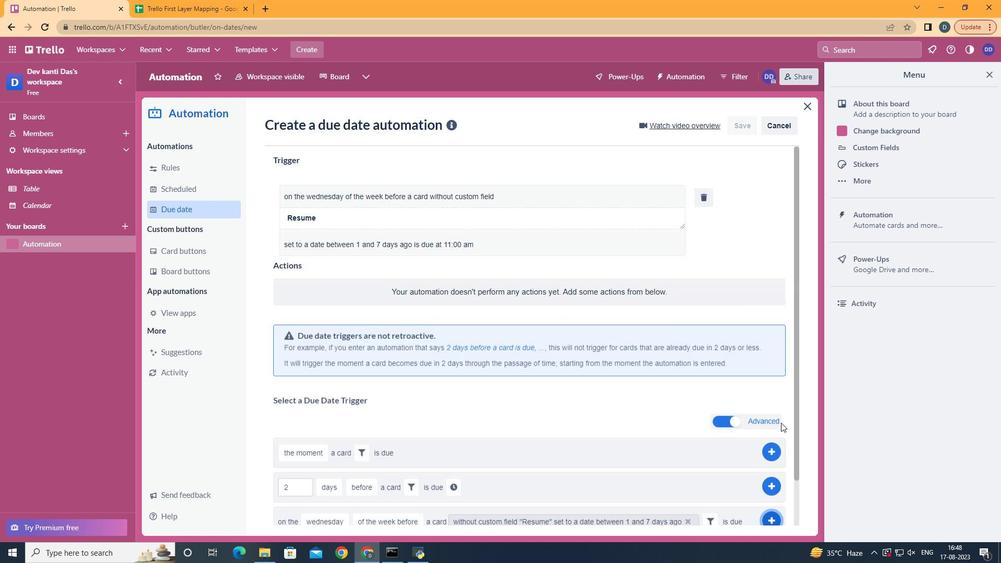 
